 Task: Look for products with salt flavor.
Action: Mouse moved to (1091, 217)
Screenshot: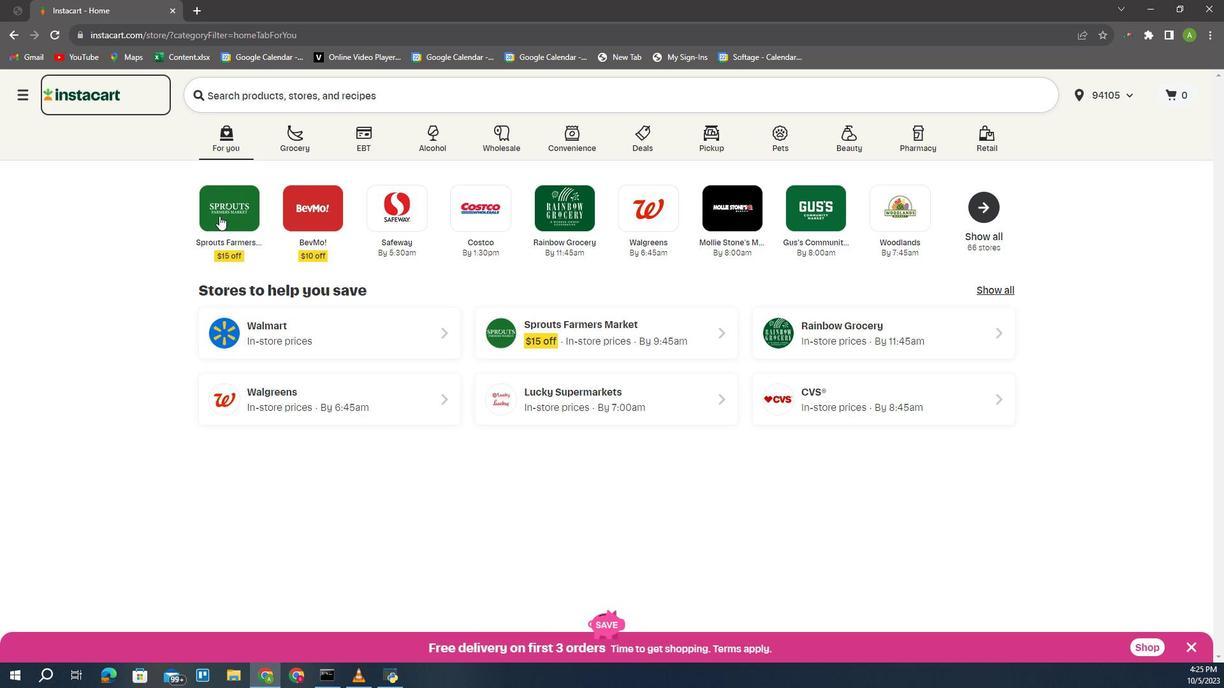 
Action: Mouse pressed left at (1091, 217)
Screenshot: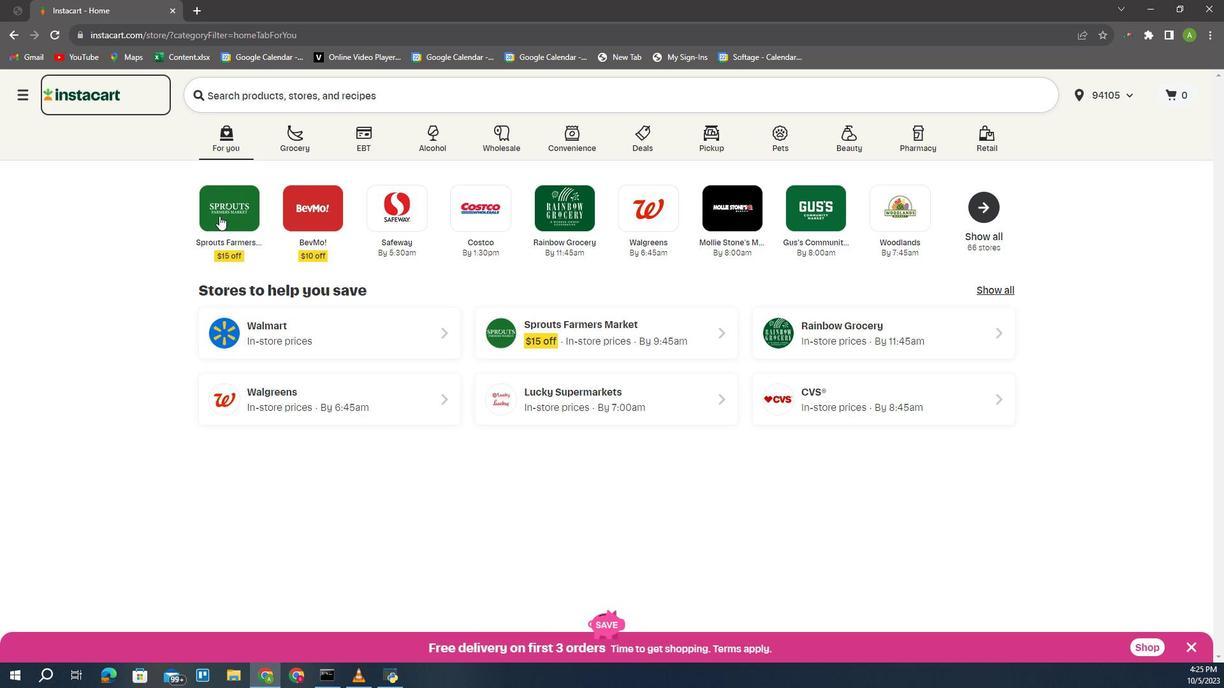 
Action: Mouse moved to (947, 408)
Screenshot: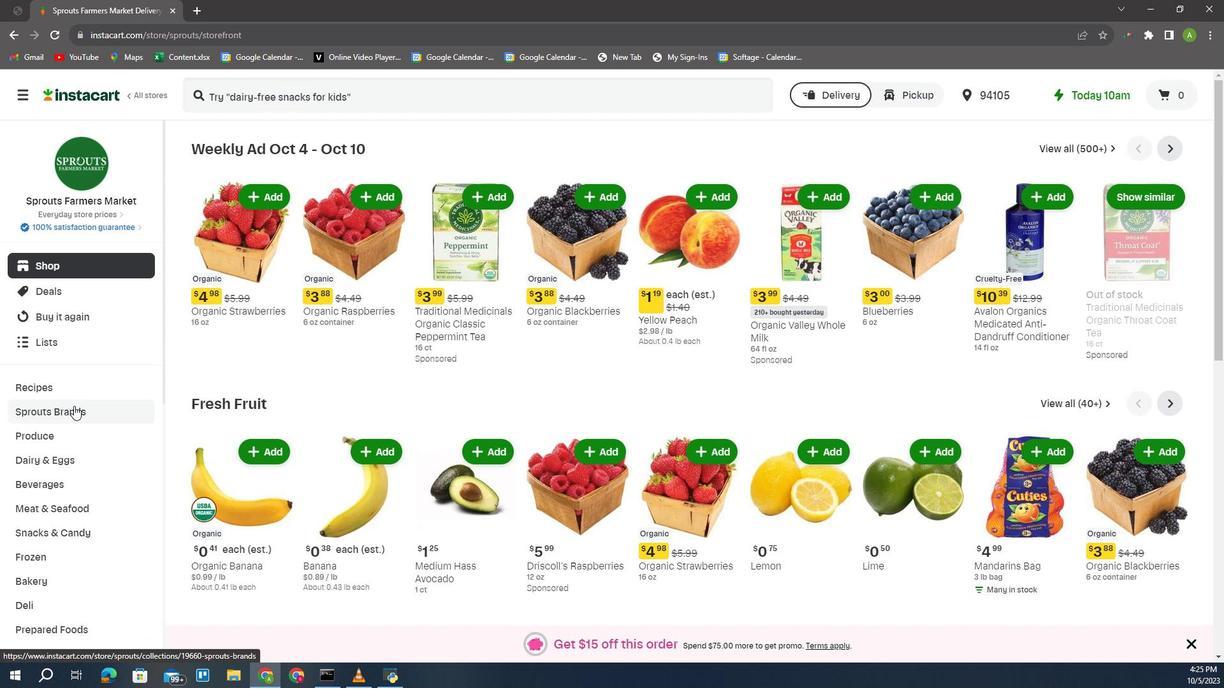 
Action: Mouse pressed left at (947, 408)
Screenshot: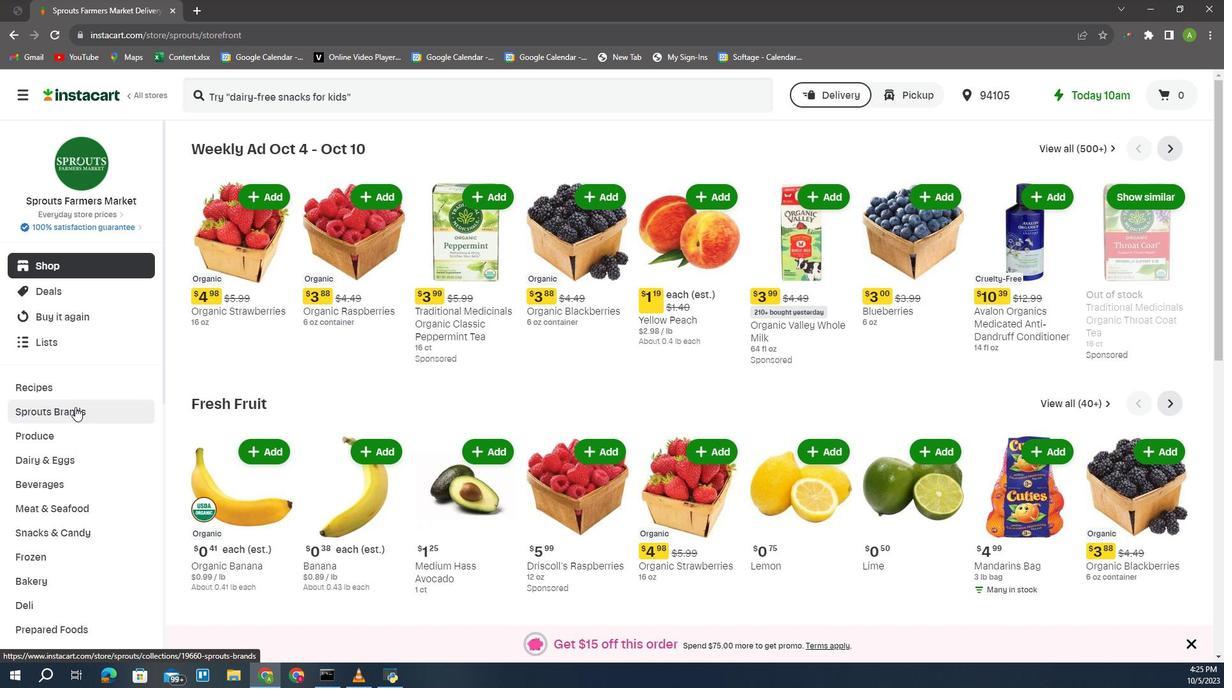 
Action: Mouse moved to (947, 603)
Screenshot: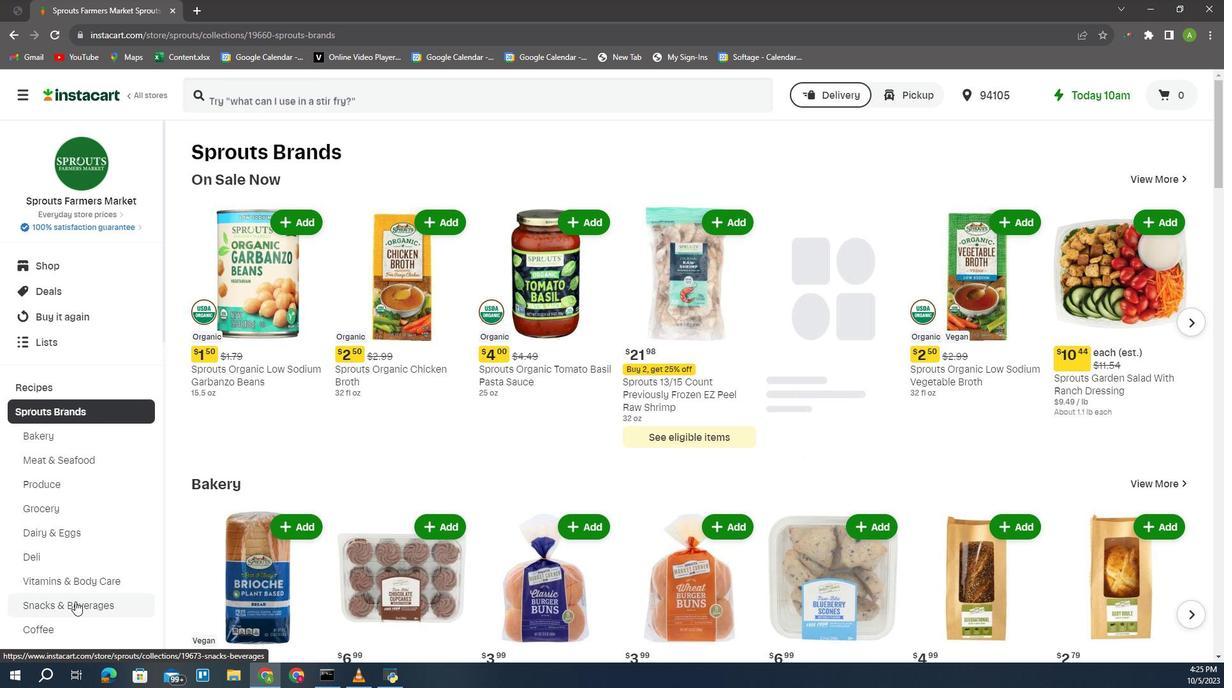 
Action: Mouse pressed left at (947, 603)
Screenshot: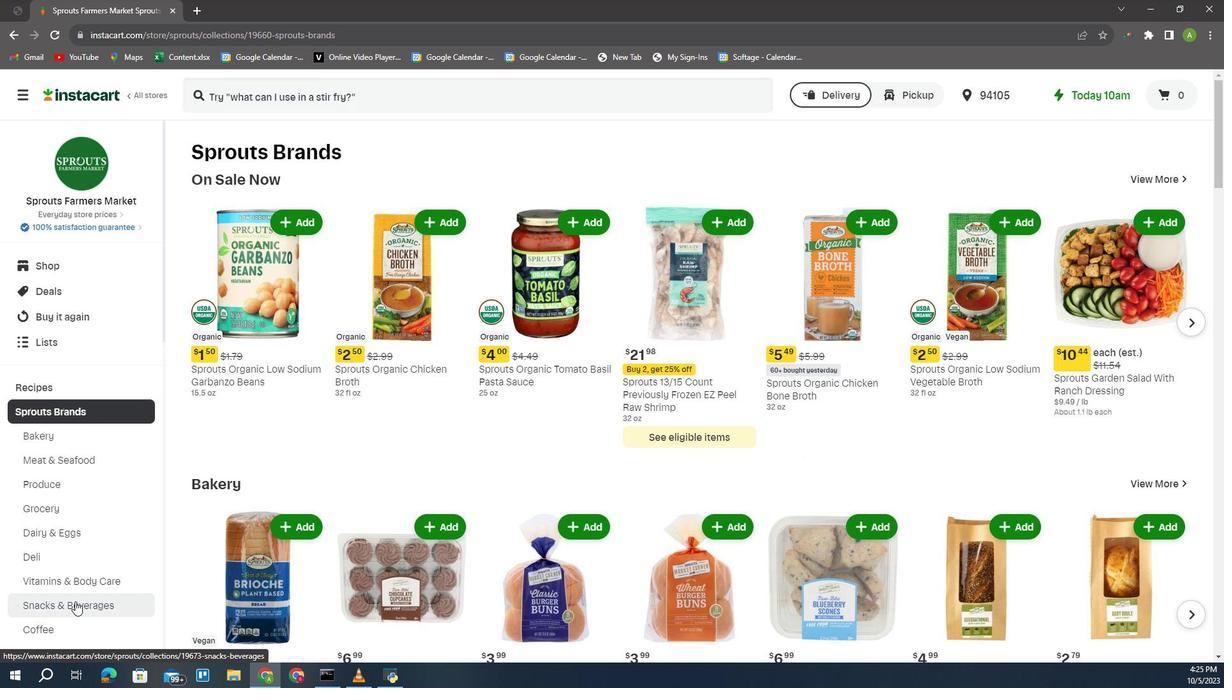 
Action: Mouse moved to (1116, 186)
Screenshot: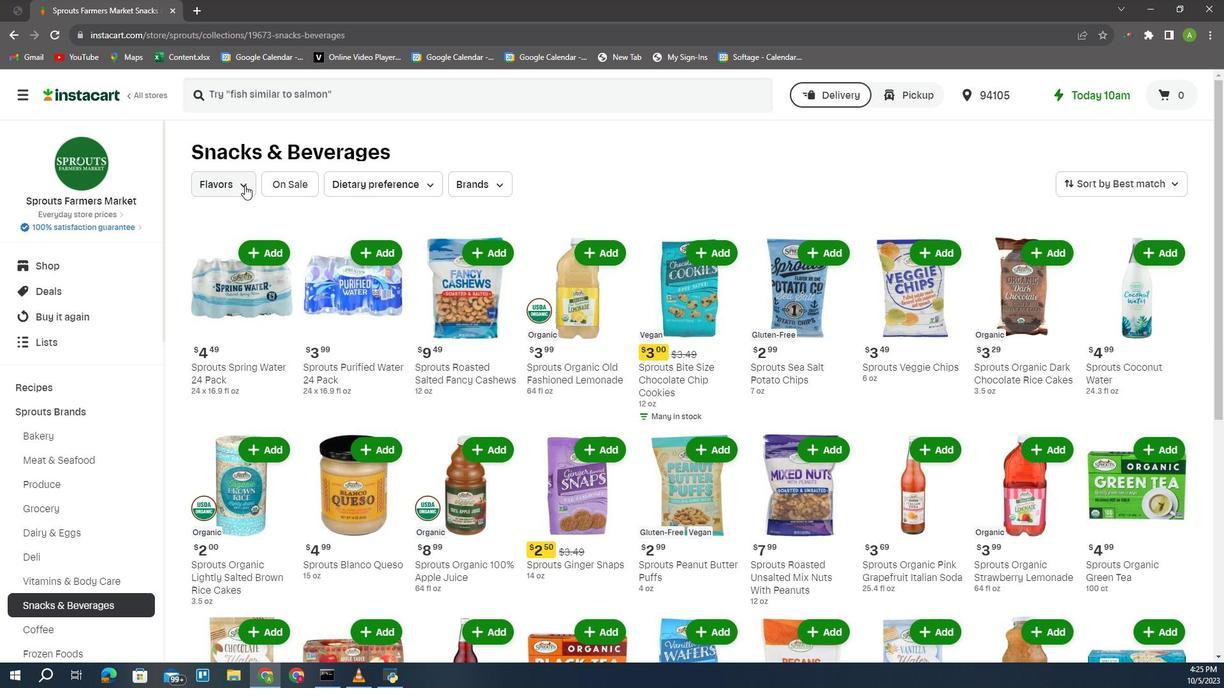 
Action: Mouse pressed left at (1116, 186)
Screenshot: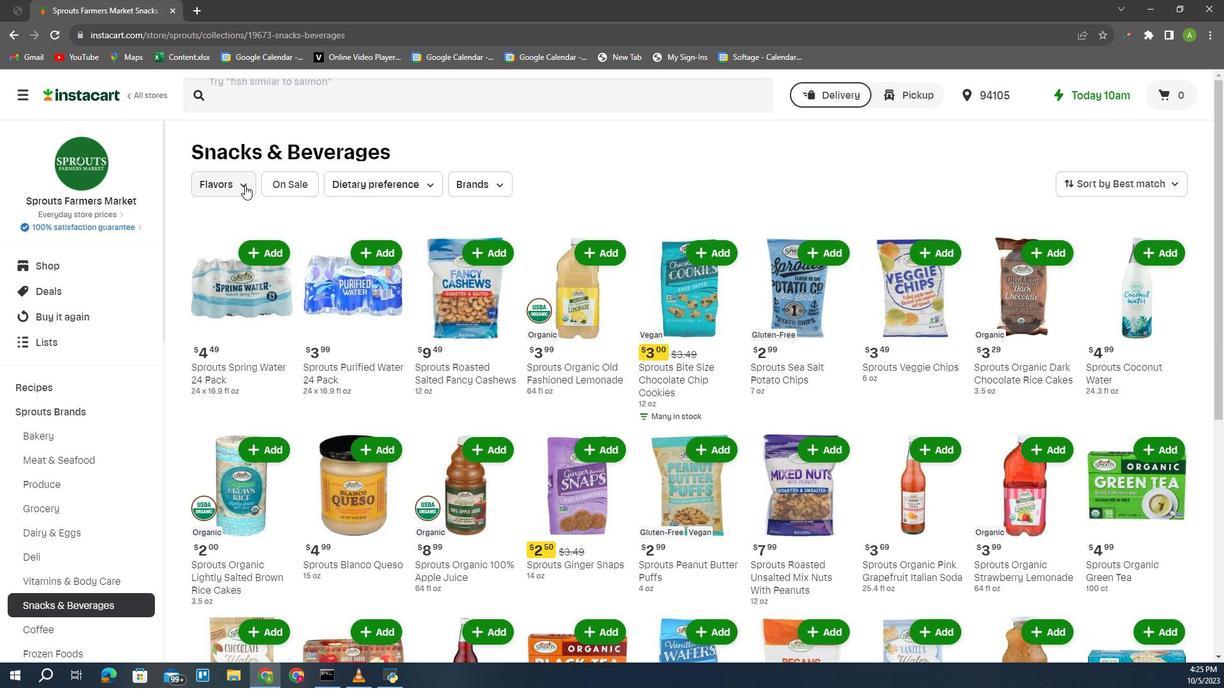 
Action: Mouse moved to (1083, 253)
Screenshot: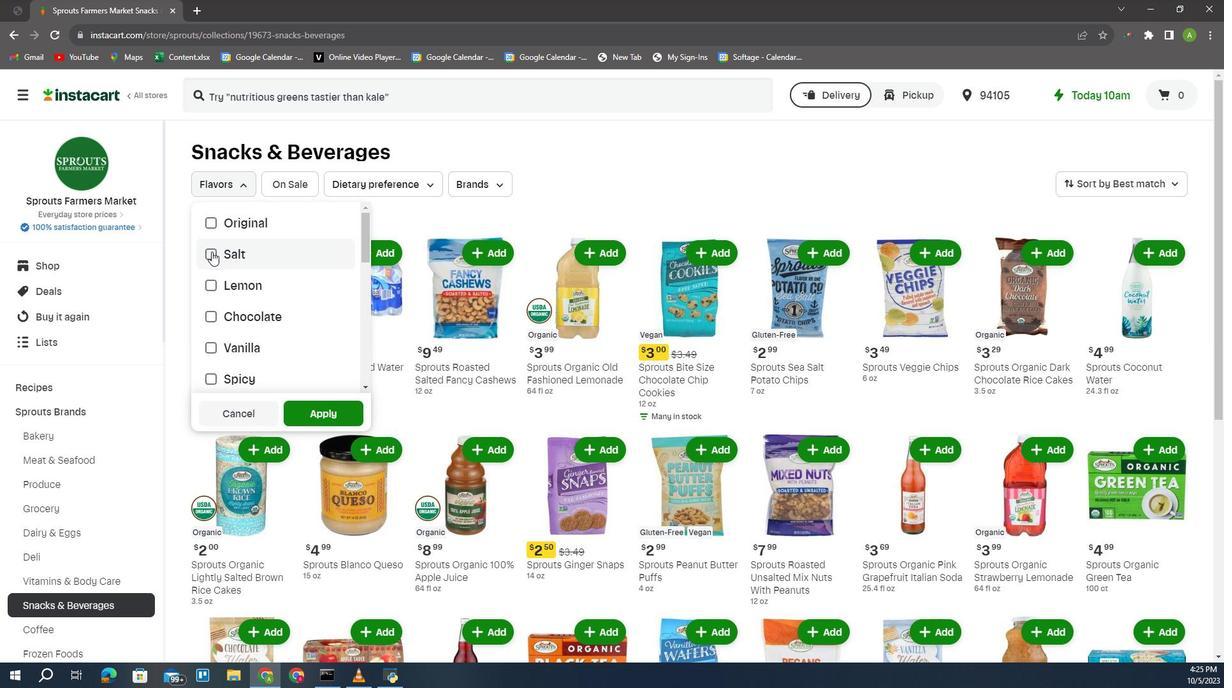 
Action: Mouse pressed left at (1083, 253)
Screenshot: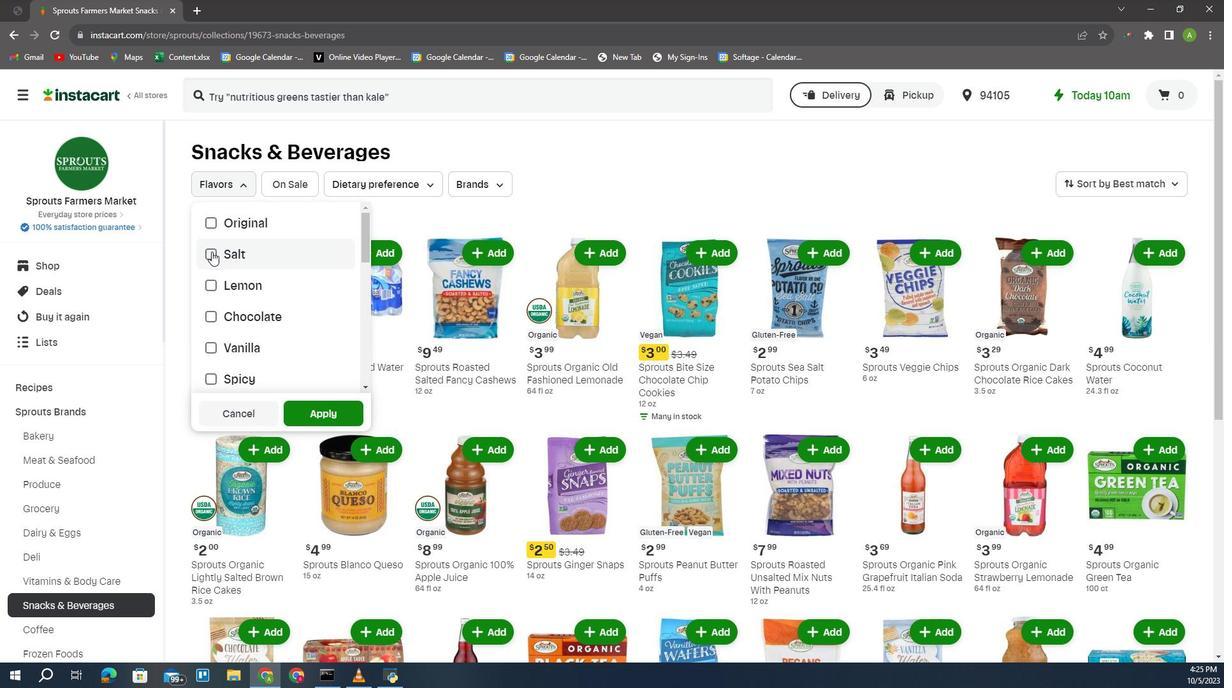 
Action: Mouse moved to (1198, 413)
Screenshot: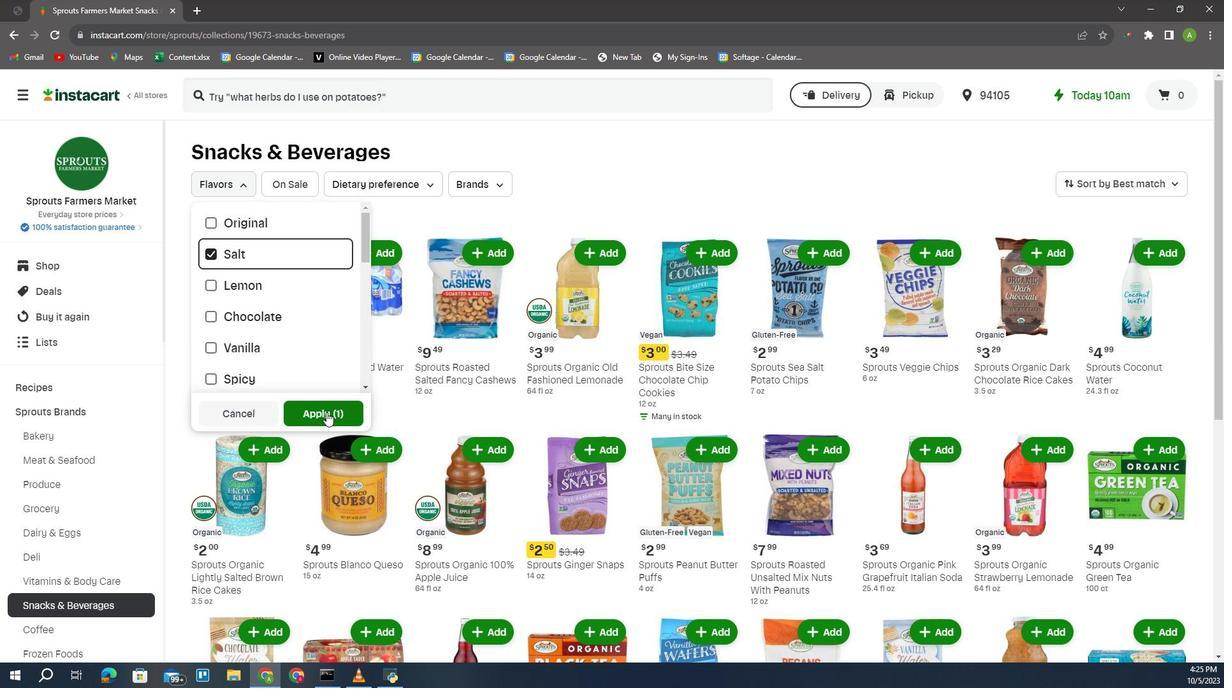 
Action: Mouse pressed left at (1198, 413)
Screenshot: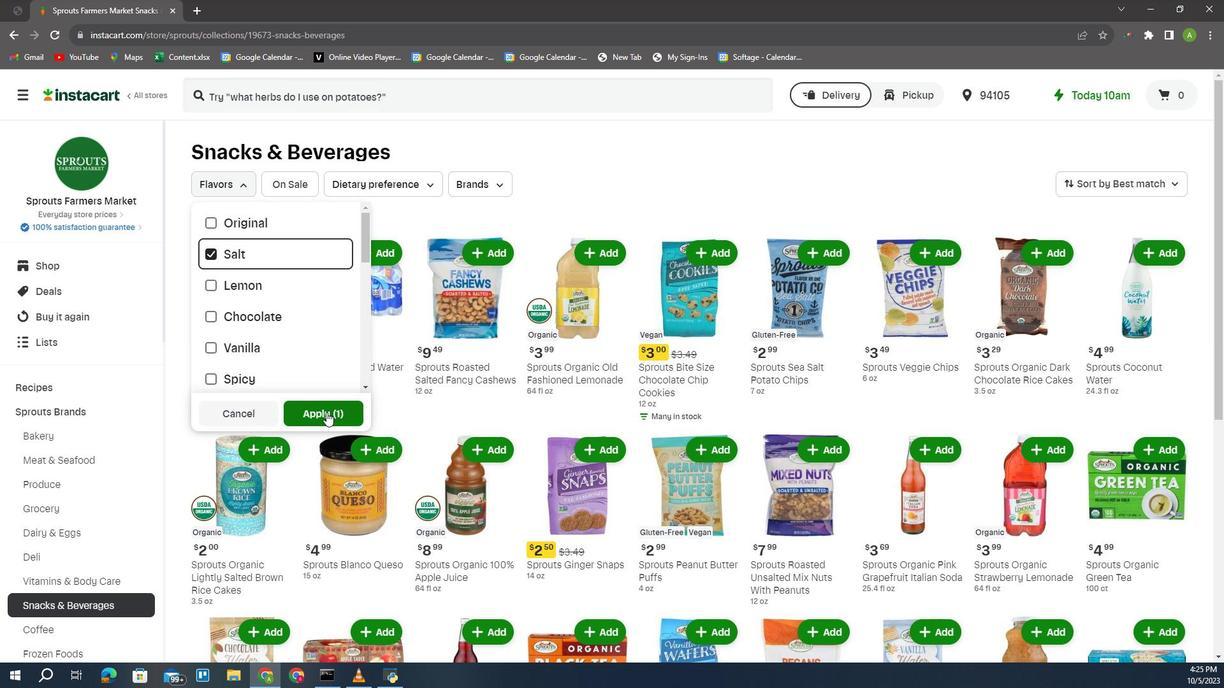 
